 Task: Add Niman Ranch Applewood Smoked No Sugar Uncured Bacon to the cart.
Action: Mouse moved to (24, 146)
Screenshot: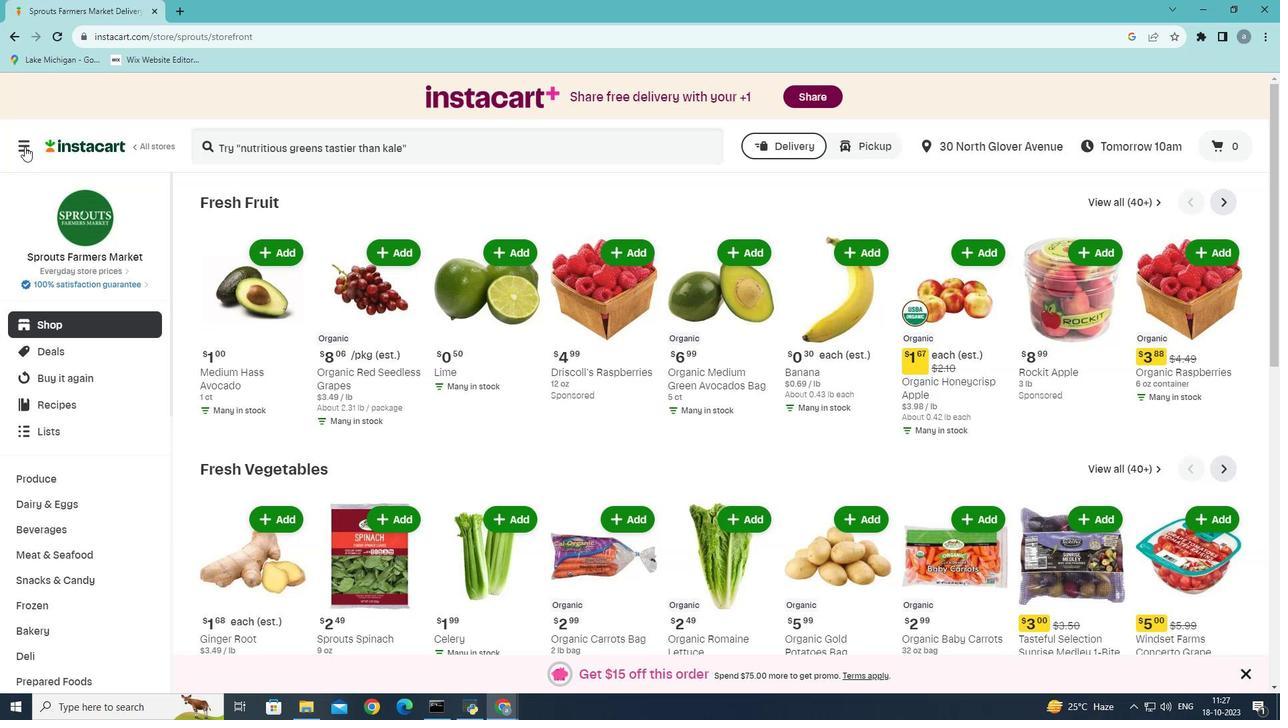 
Action: Mouse pressed left at (24, 146)
Screenshot: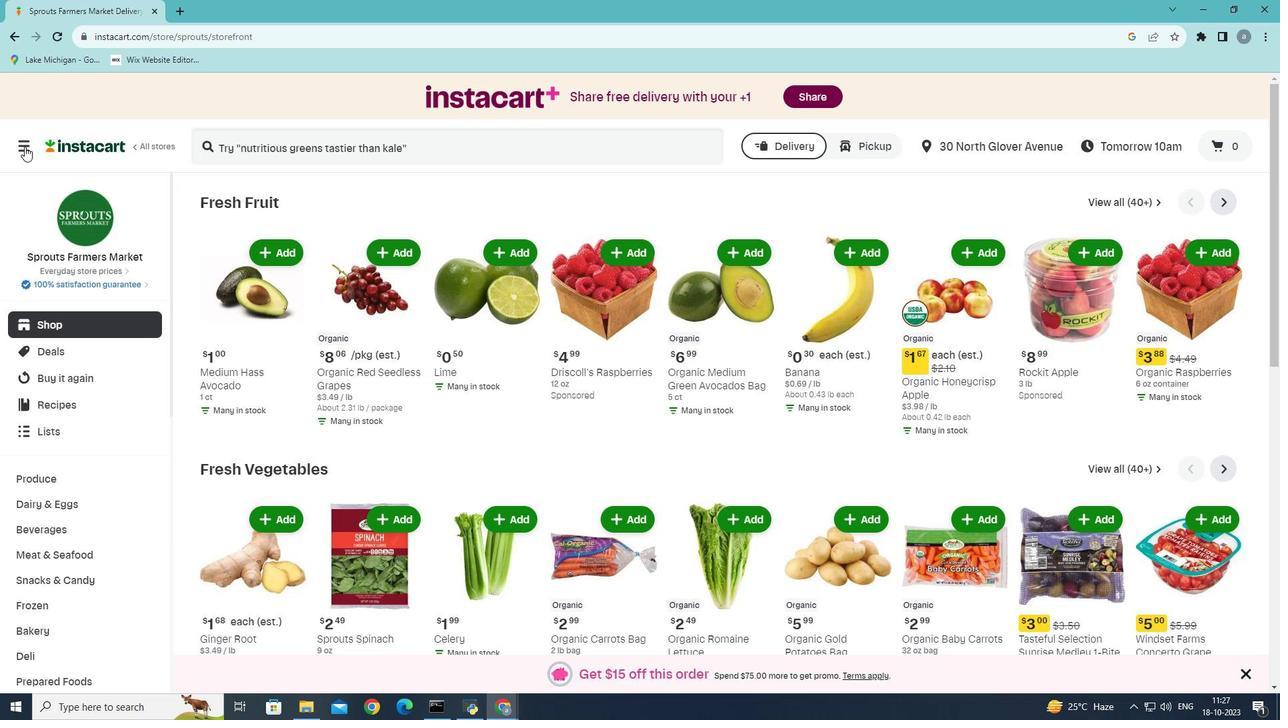 
Action: Mouse moved to (79, 389)
Screenshot: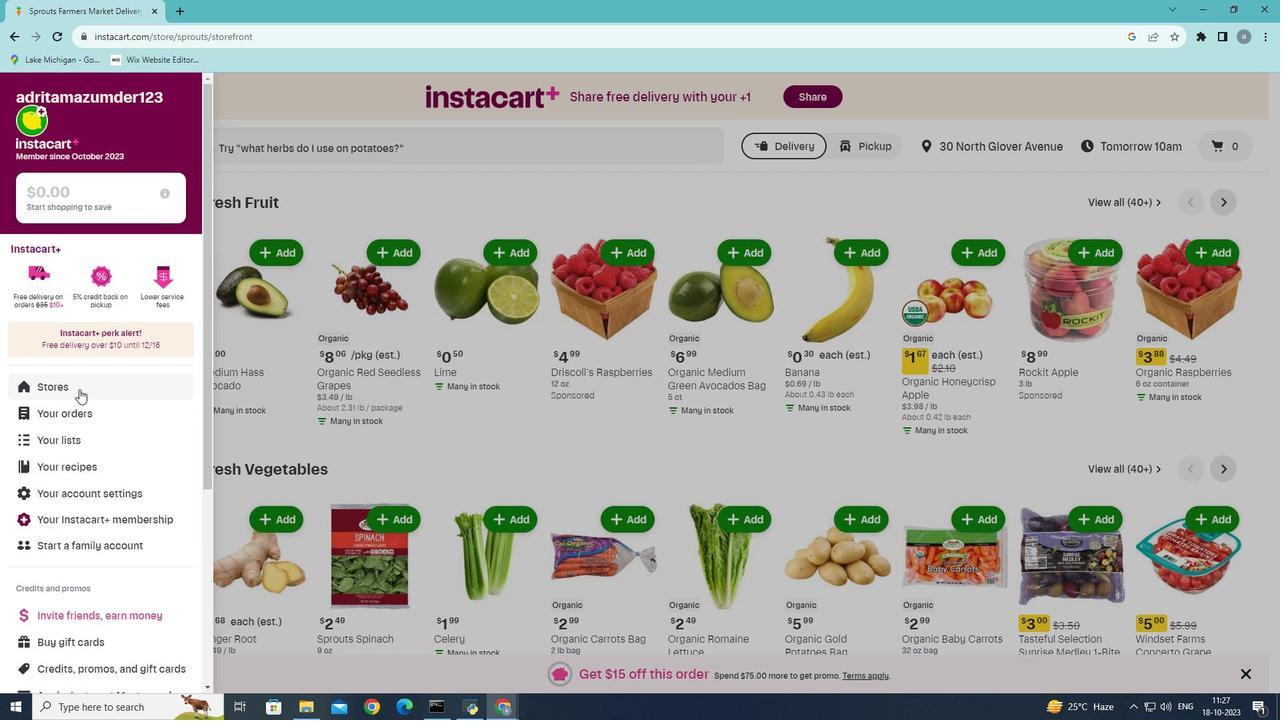 
Action: Mouse pressed left at (79, 389)
Screenshot: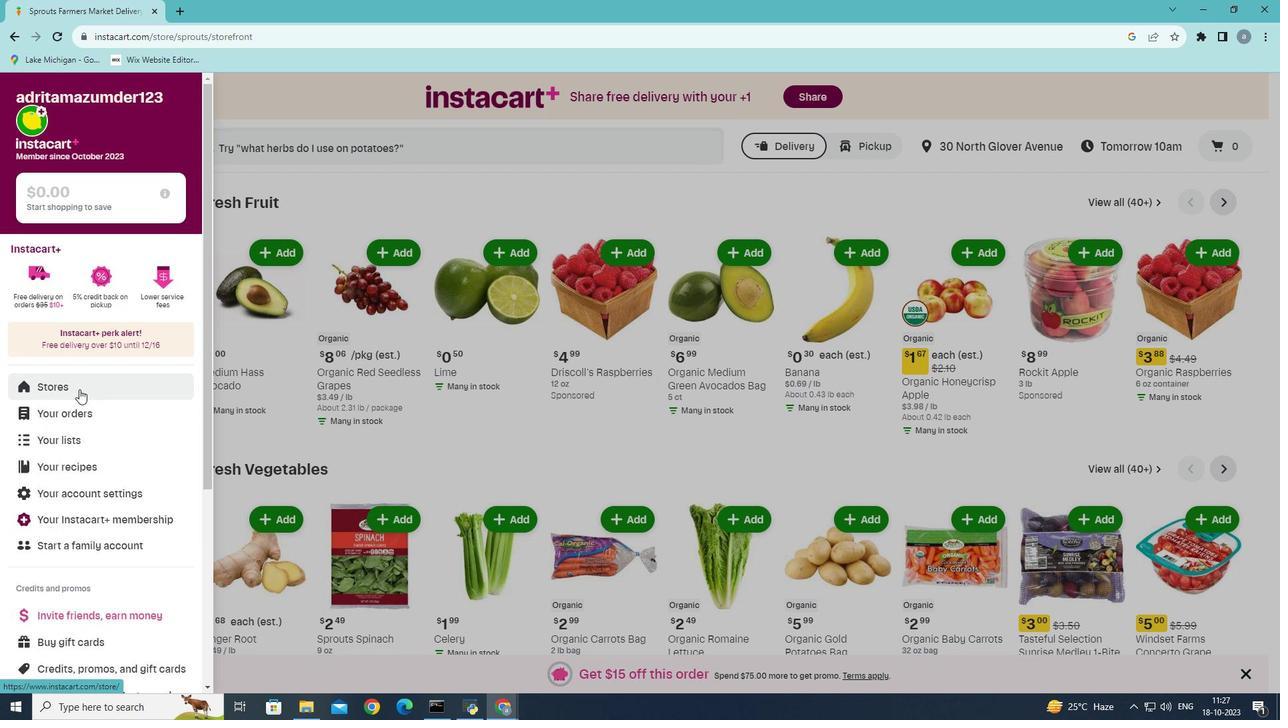 
Action: Mouse moved to (308, 148)
Screenshot: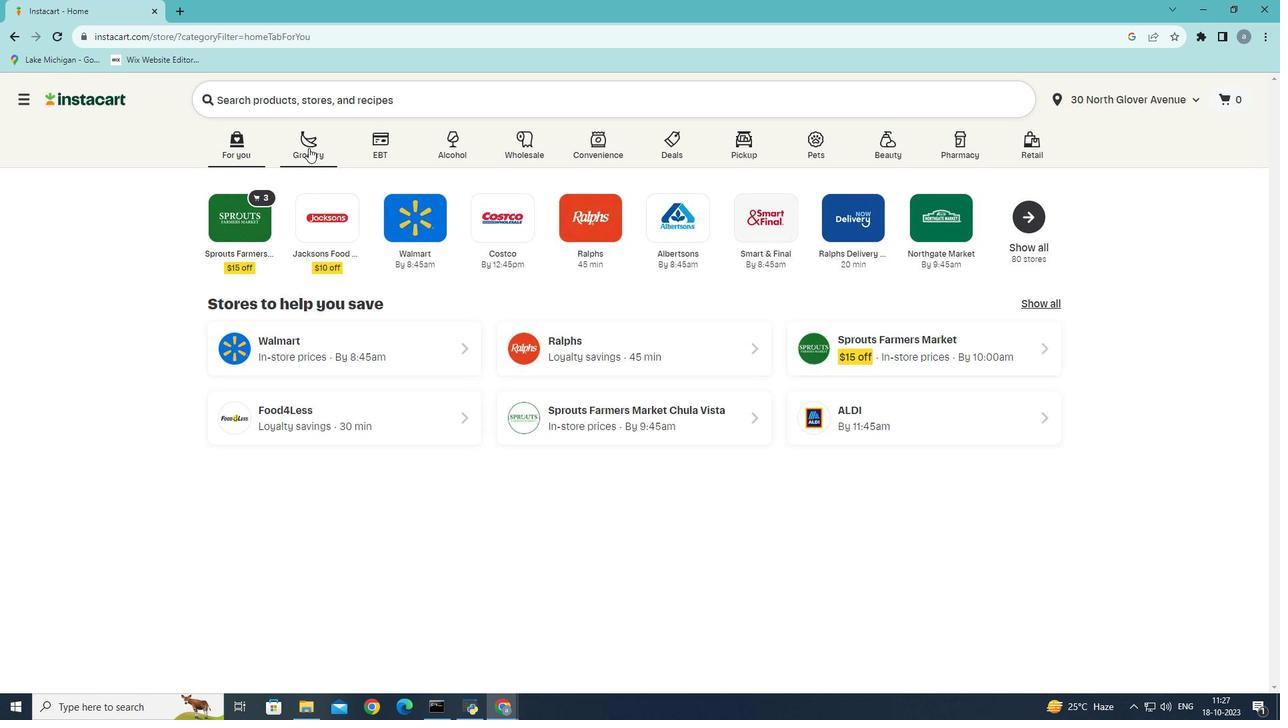 
Action: Mouse pressed left at (308, 148)
Screenshot: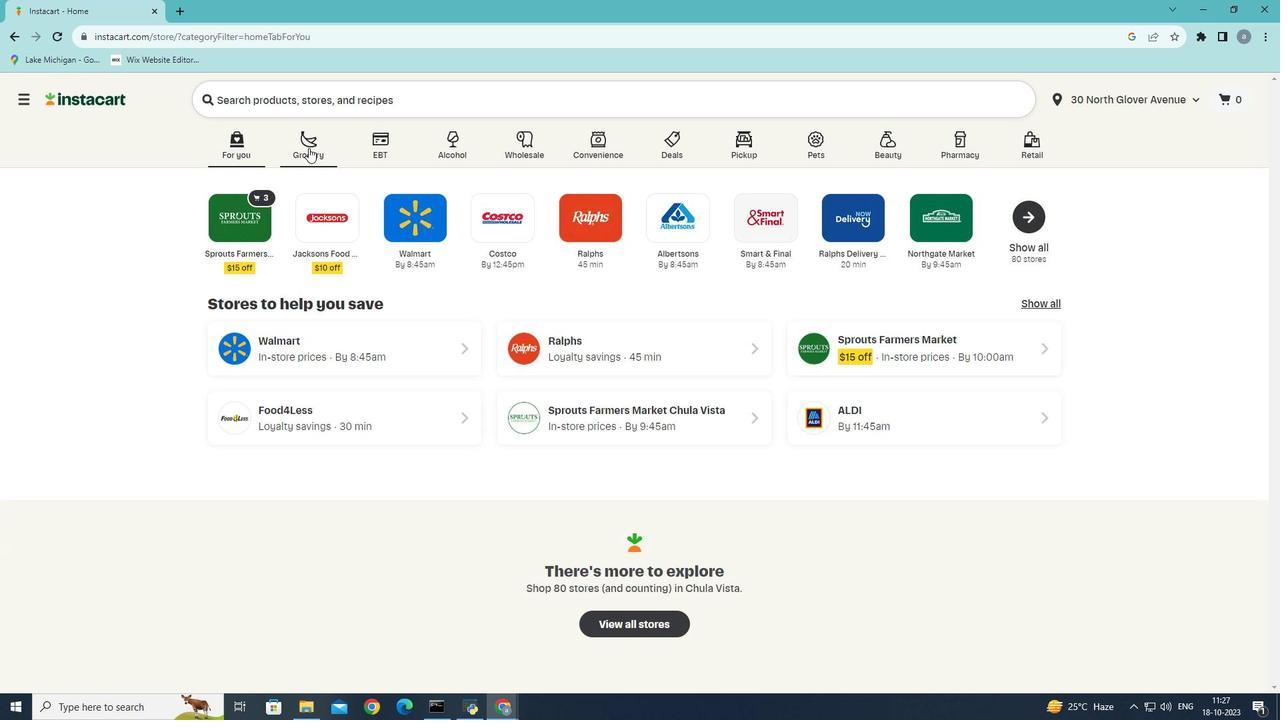 
Action: Mouse moved to (317, 396)
Screenshot: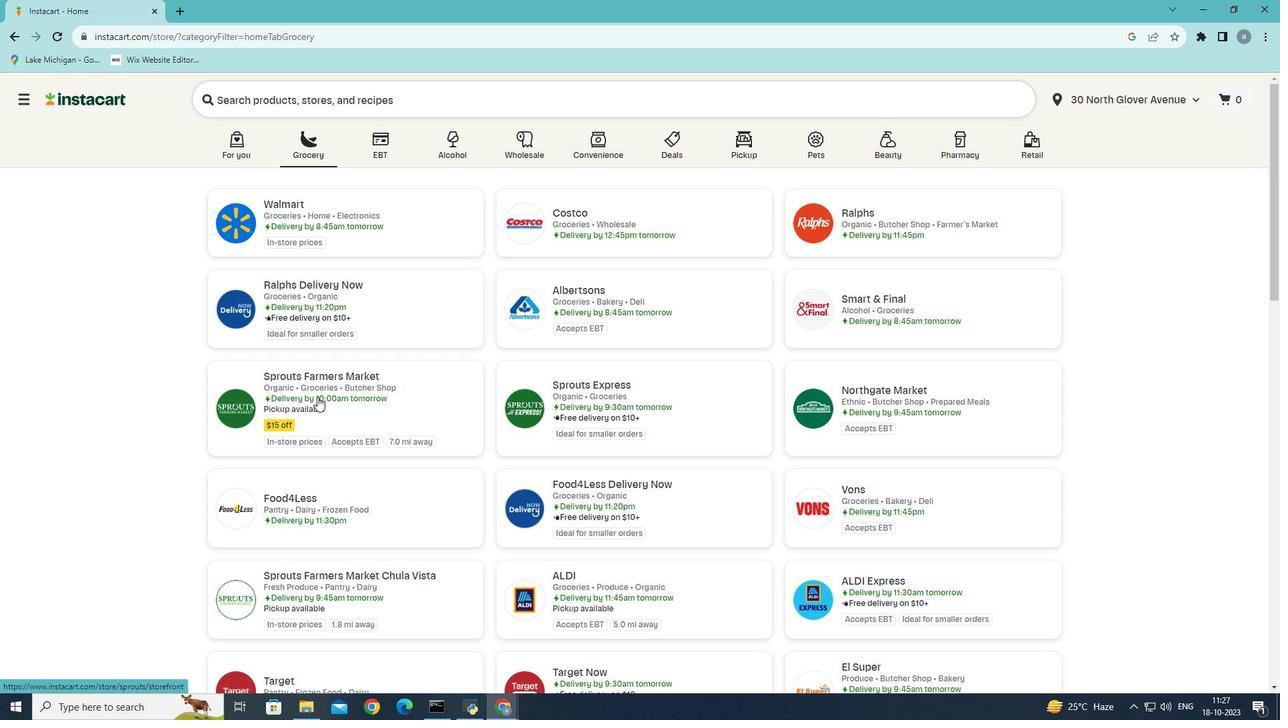 
Action: Mouse pressed left at (317, 396)
Screenshot: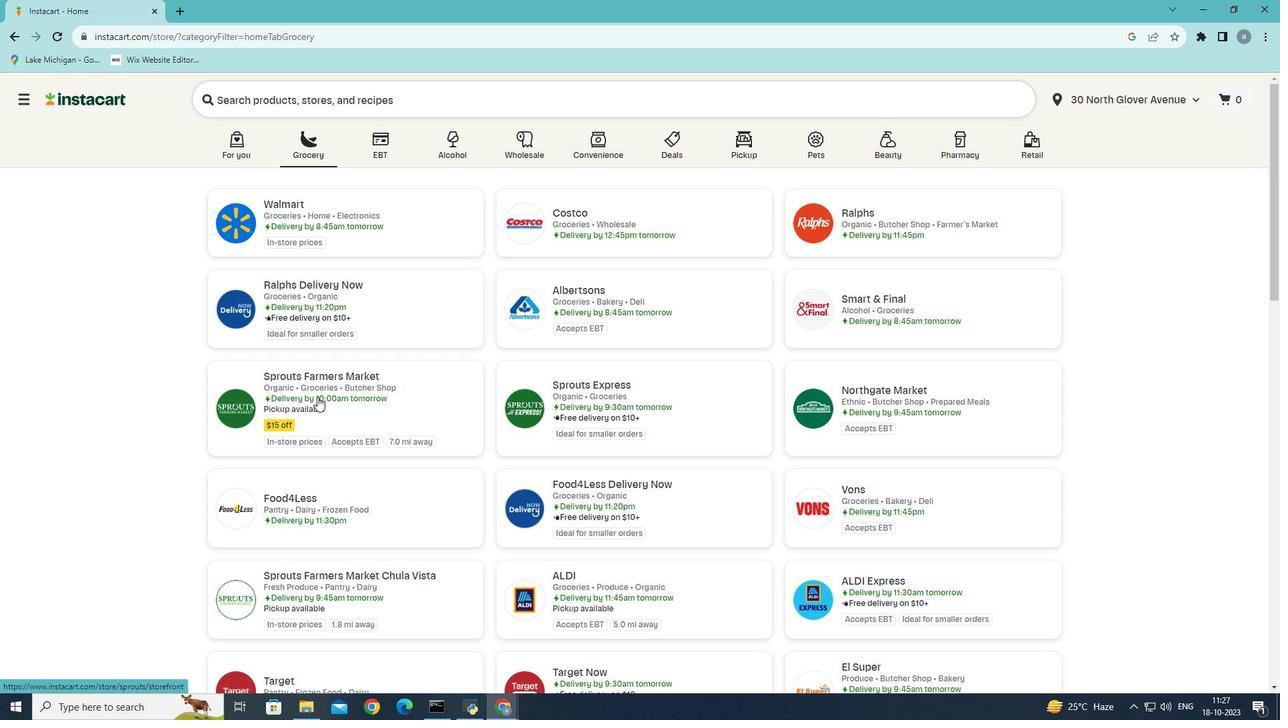 
Action: Mouse moved to (59, 553)
Screenshot: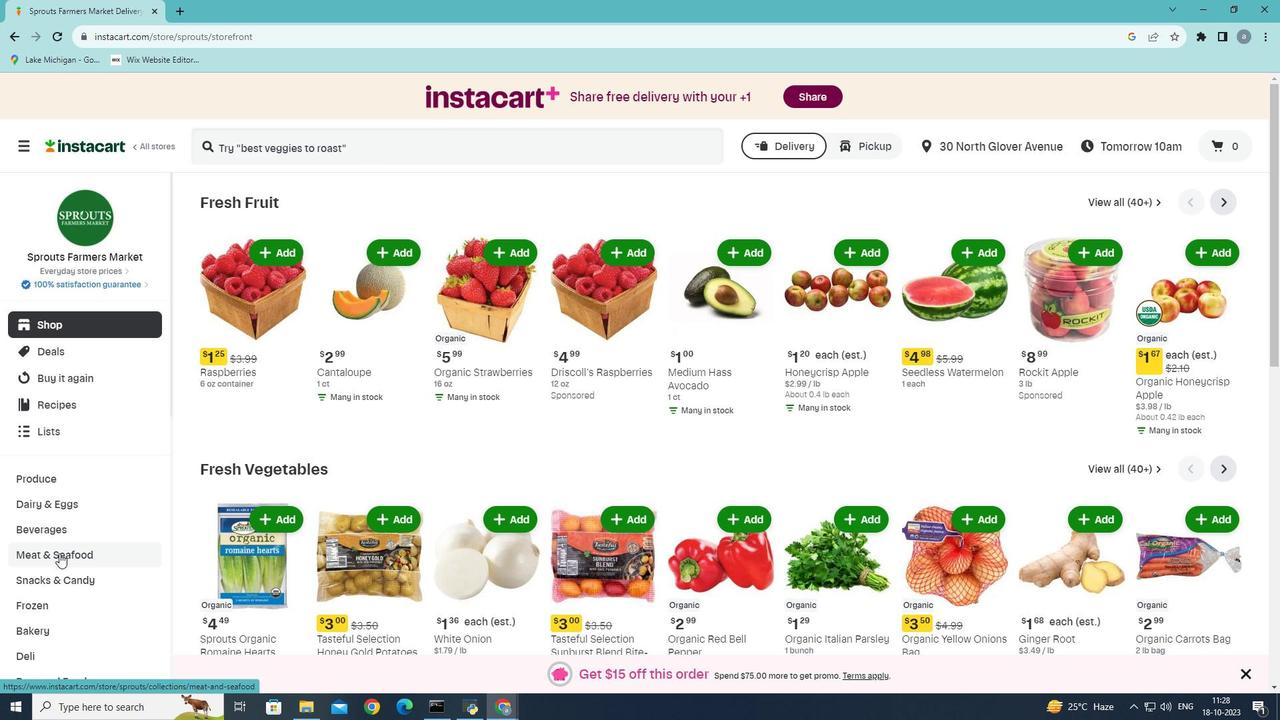 
Action: Mouse pressed left at (59, 553)
Screenshot: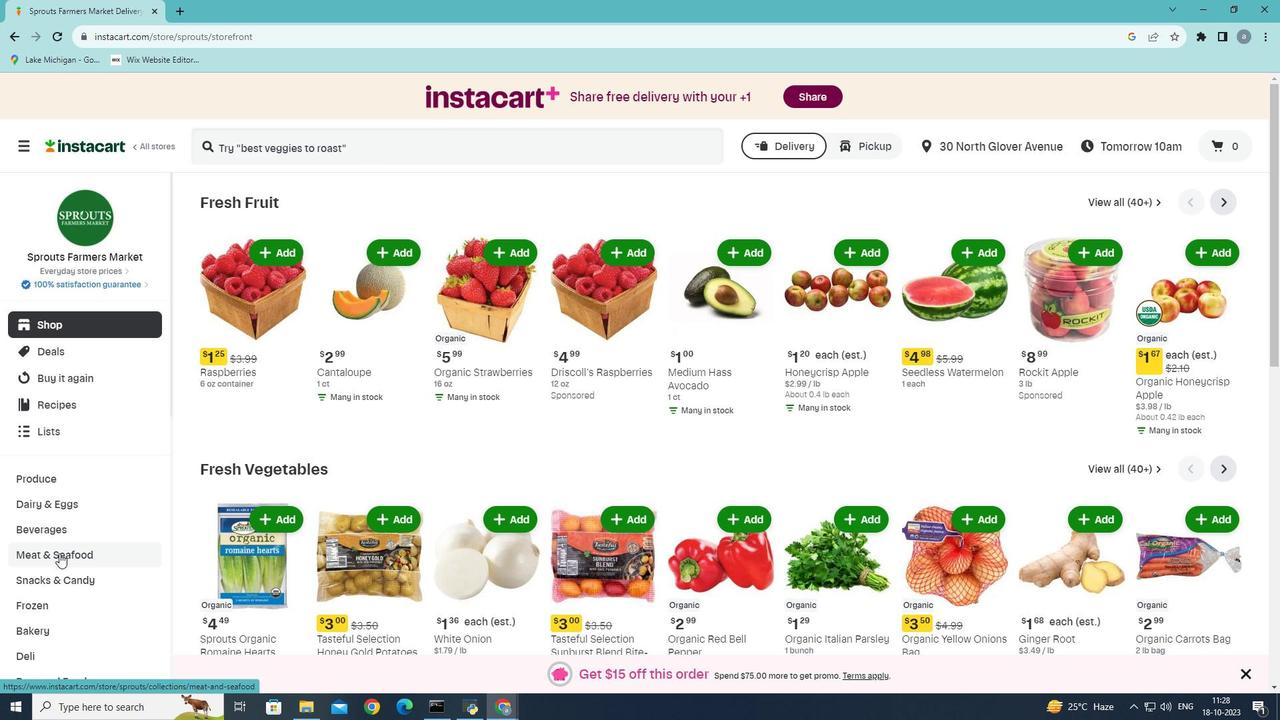 
Action: Mouse moved to (434, 236)
Screenshot: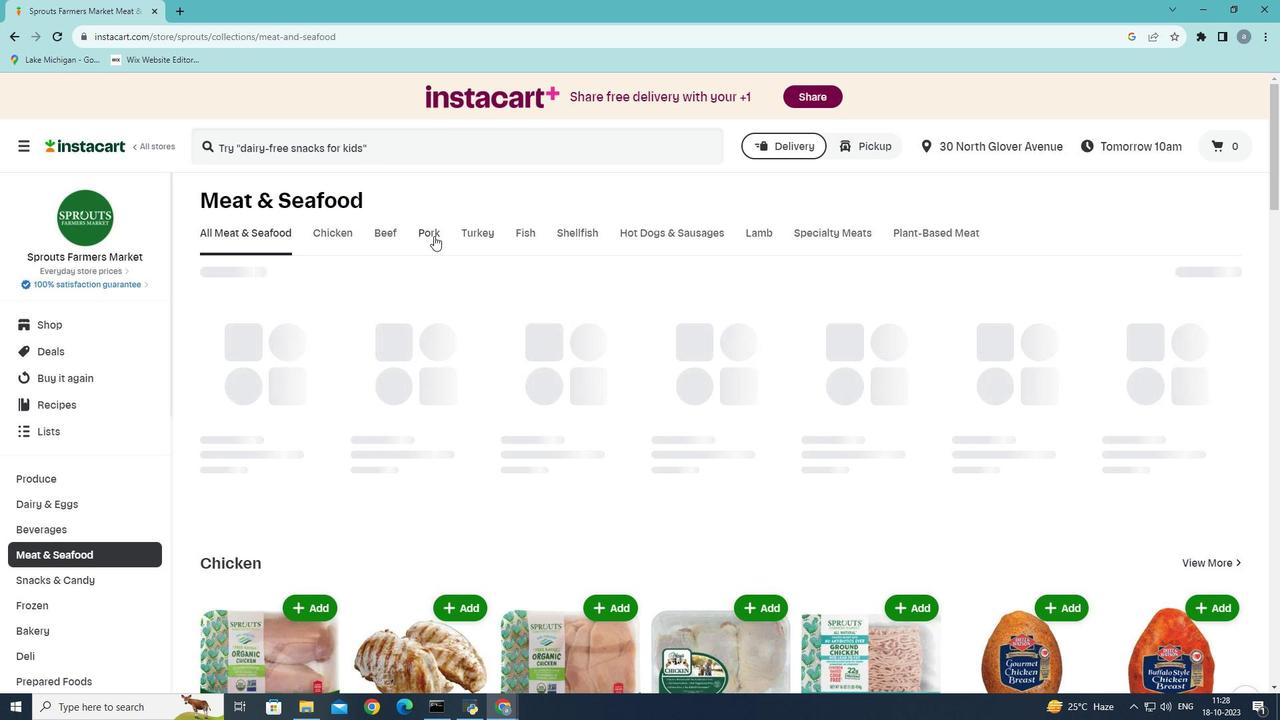 
Action: Mouse pressed left at (434, 236)
Screenshot: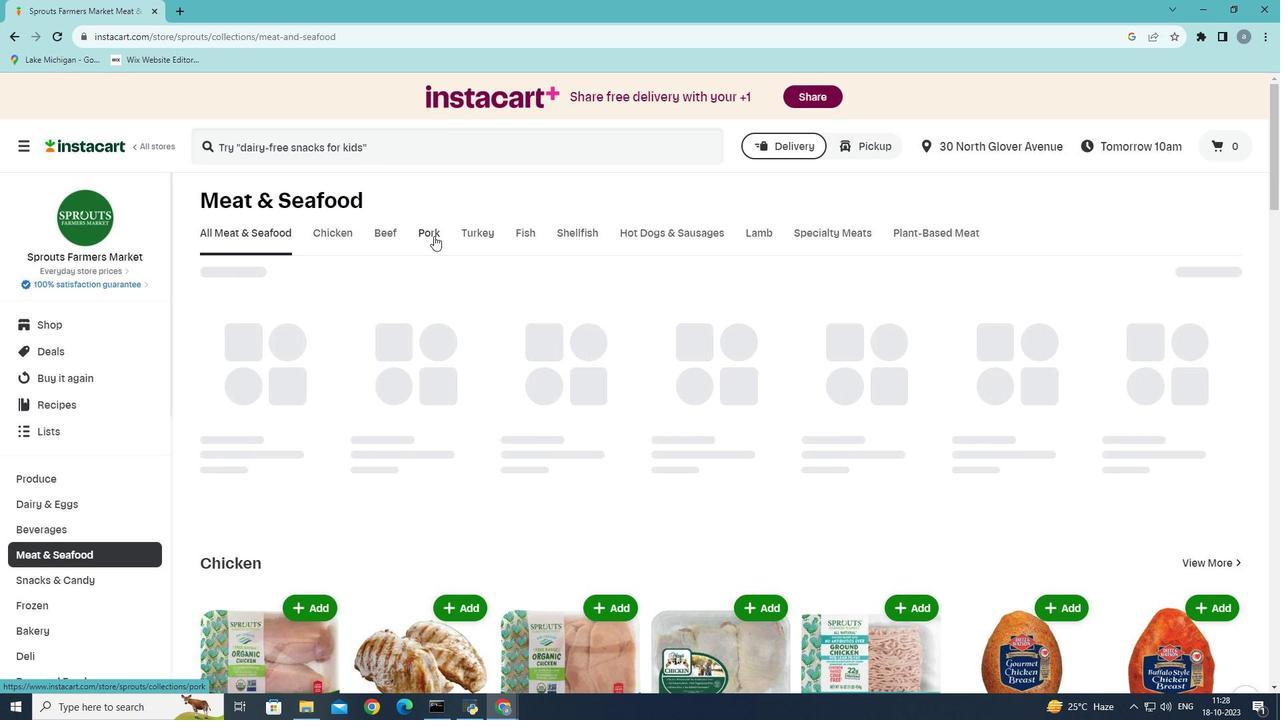 
Action: Mouse moved to (276, 285)
Screenshot: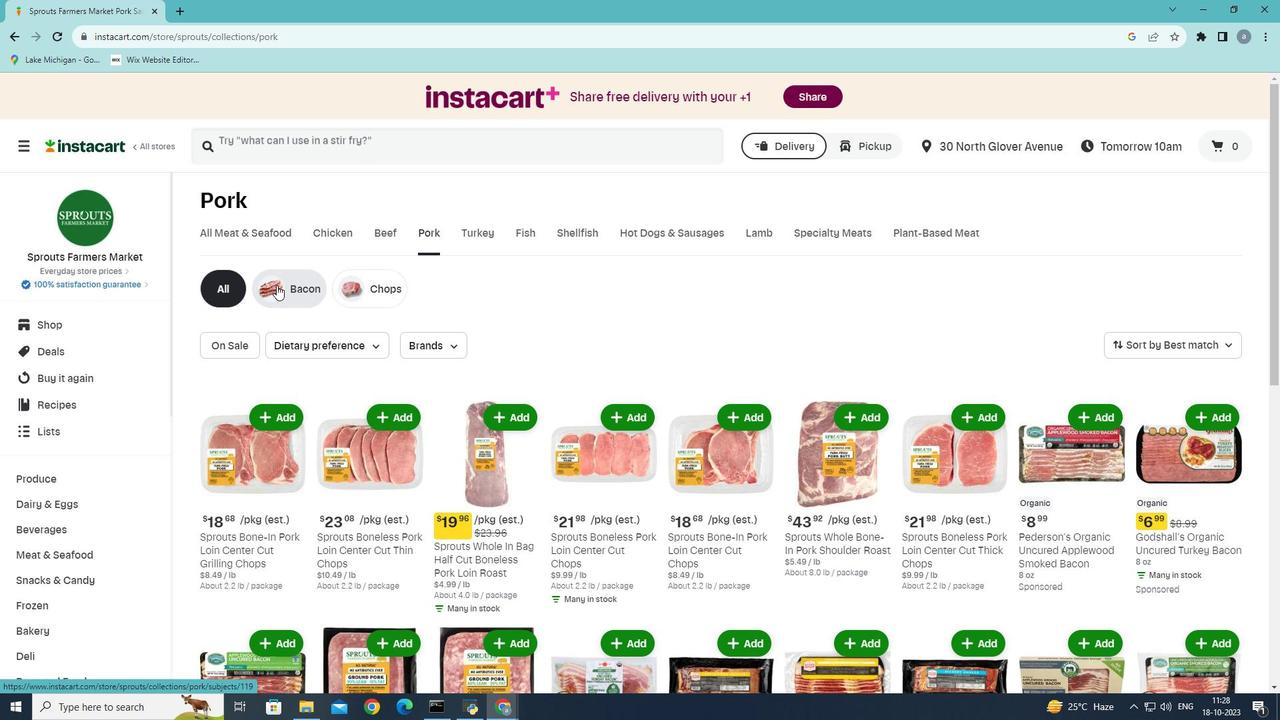 
Action: Mouse pressed left at (276, 285)
Screenshot: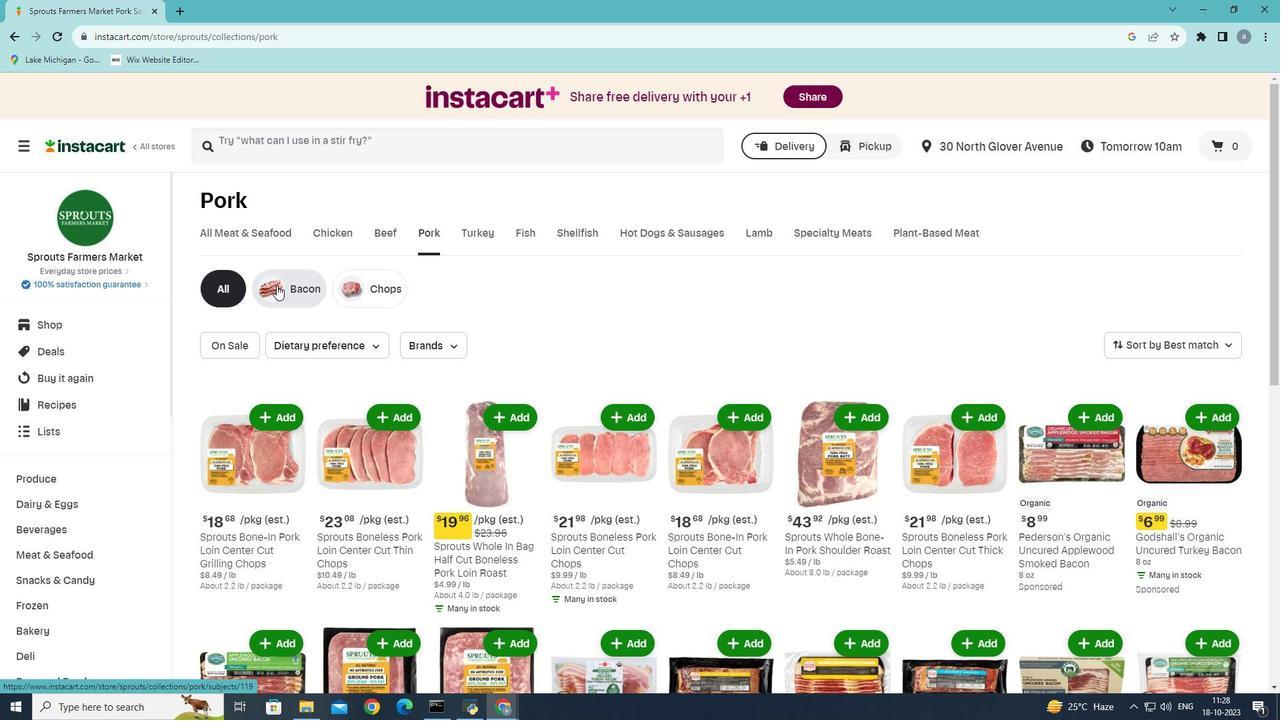 
Action: Mouse moved to (496, 476)
Screenshot: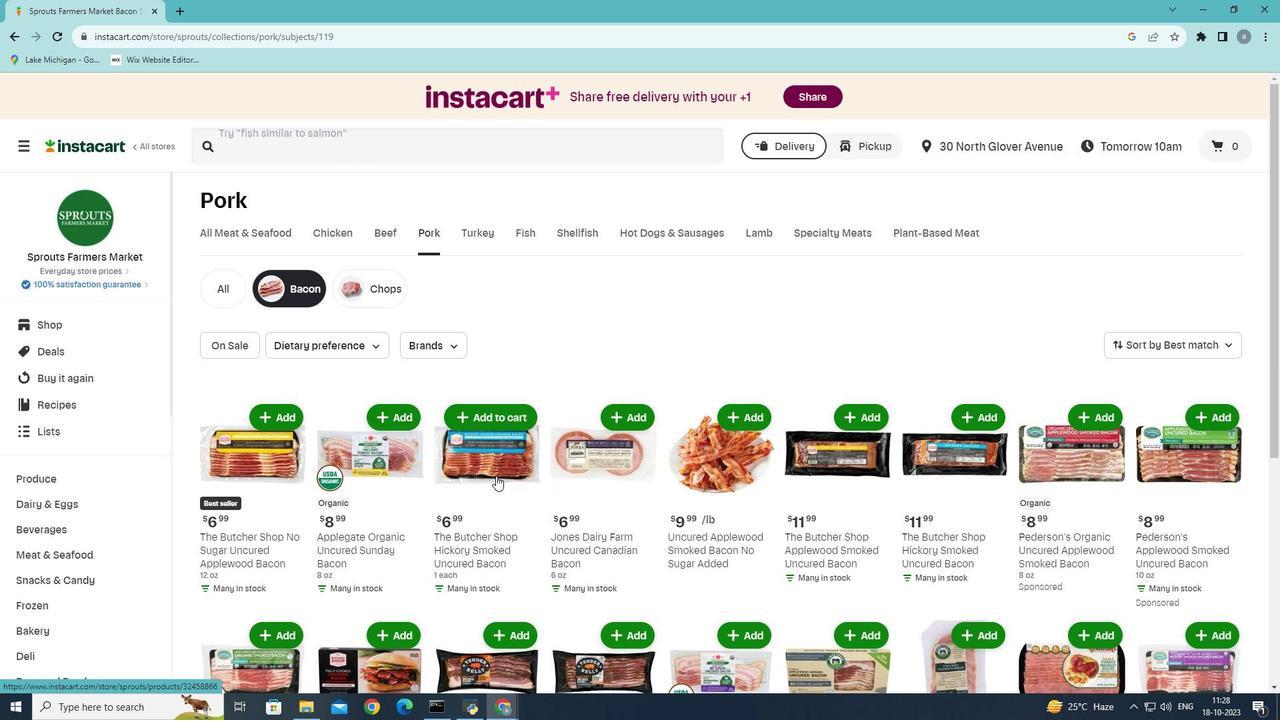 
Action: Mouse scrolled (496, 475) with delta (0, 0)
Screenshot: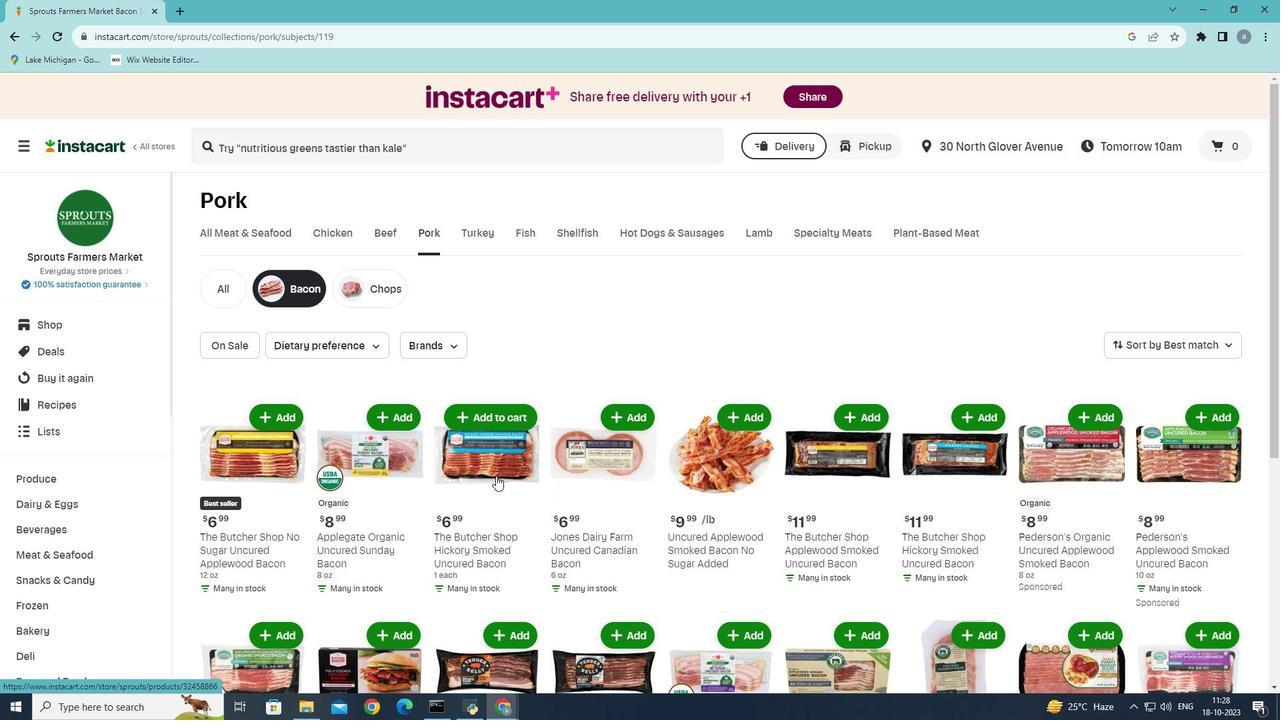 
Action: Mouse moved to (522, 481)
Screenshot: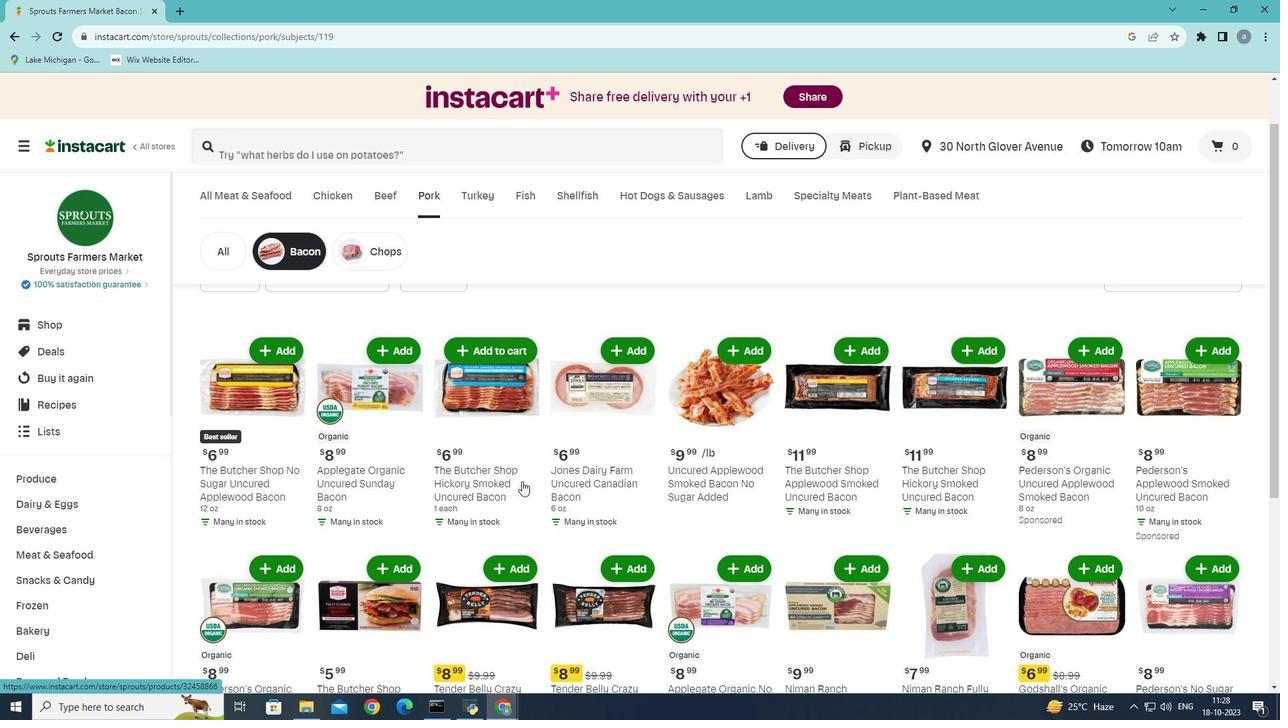 
Action: Mouse scrolled (522, 480) with delta (0, 0)
Screenshot: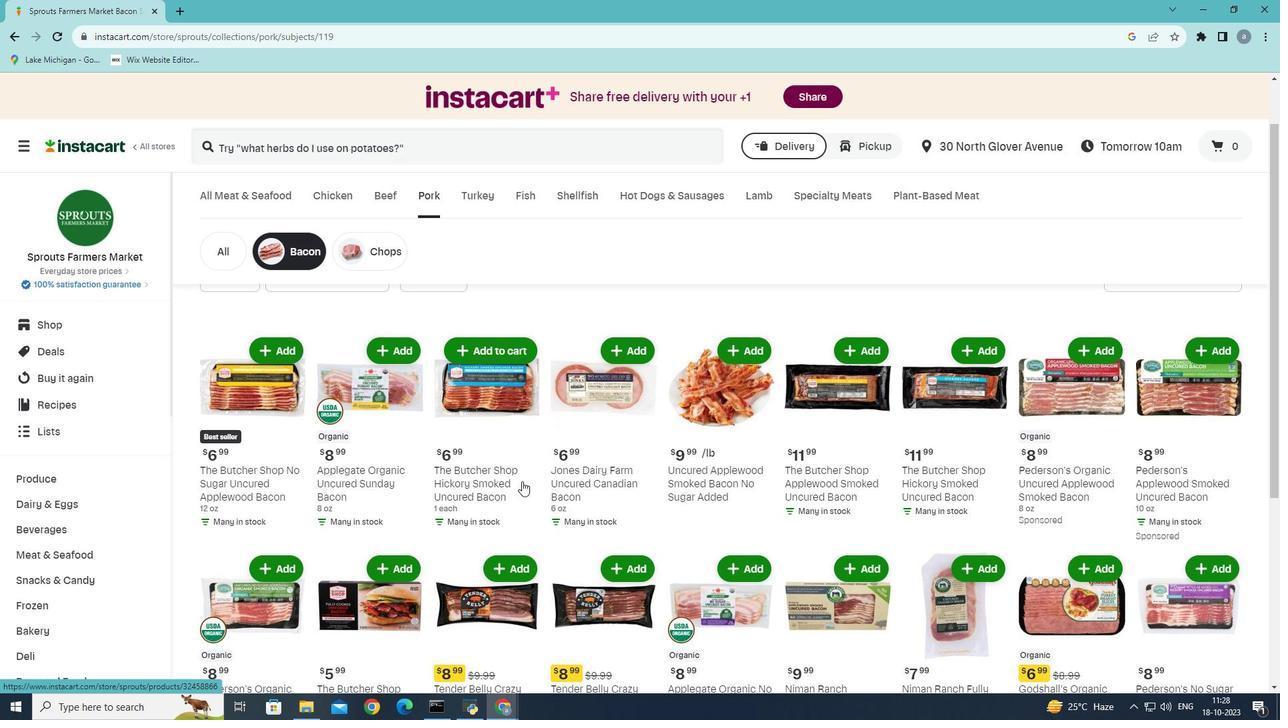 
Action: Mouse moved to (561, 478)
Screenshot: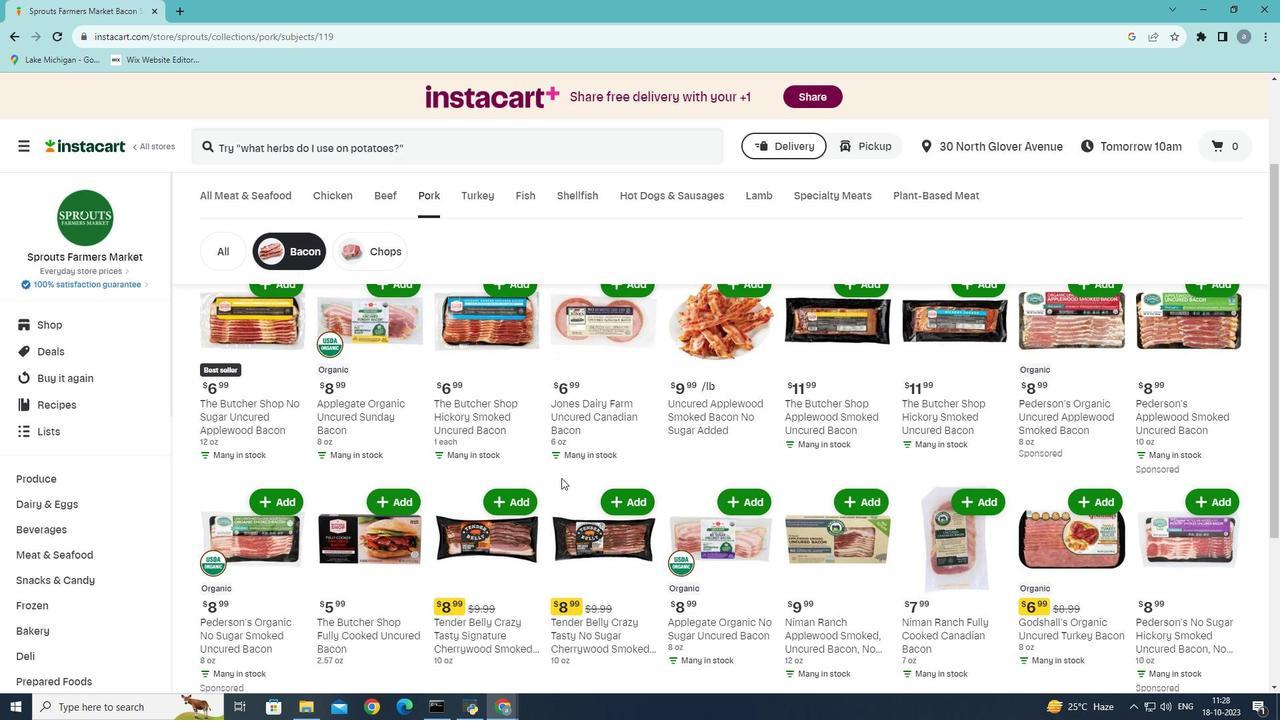 
Action: Mouse scrolled (561, 477) with delta (0, 0)
Screenshot: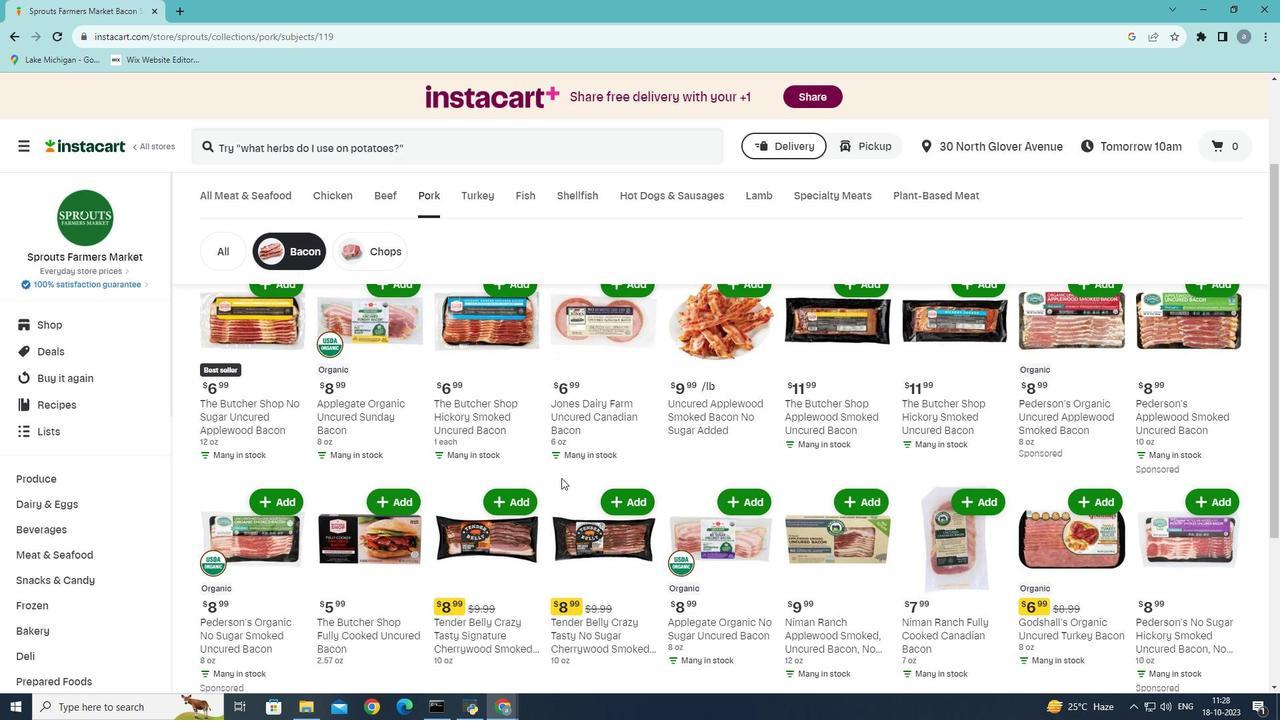 
Action: Mouse scrolled (561, 477) with delta (0, 0)
Screenshot: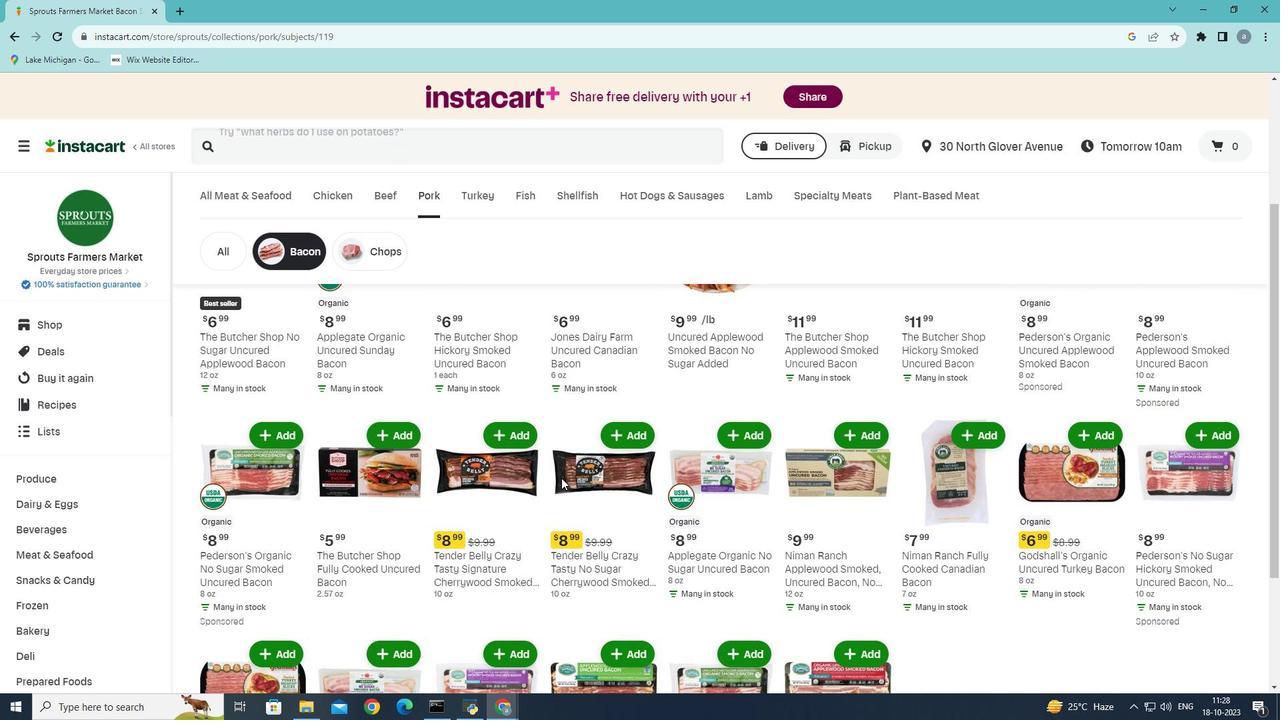 
Action: Mouse scrolled (561, 477) with delta (0, 0)
Screenshot: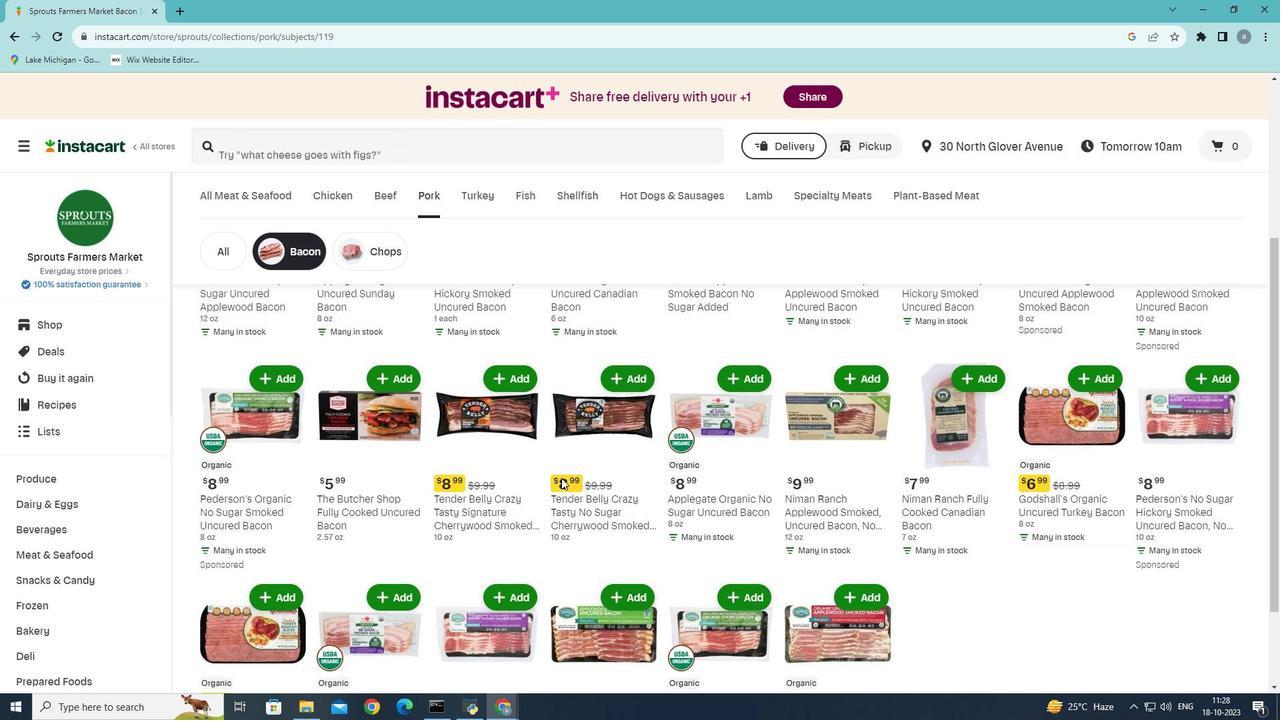 
Action: Mouse moved to (560, 478)
Screenshot: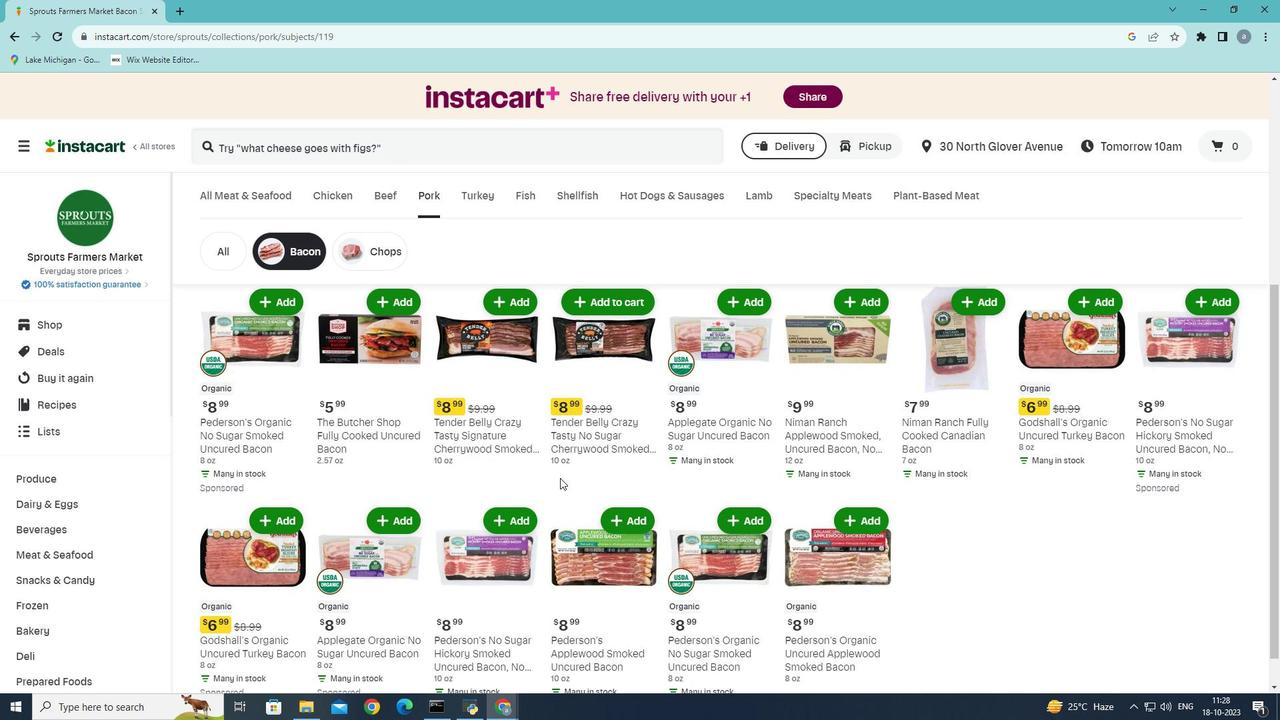 
Action: Mouse scrolled (560, 477) with delta (0, 0)
Screenshot: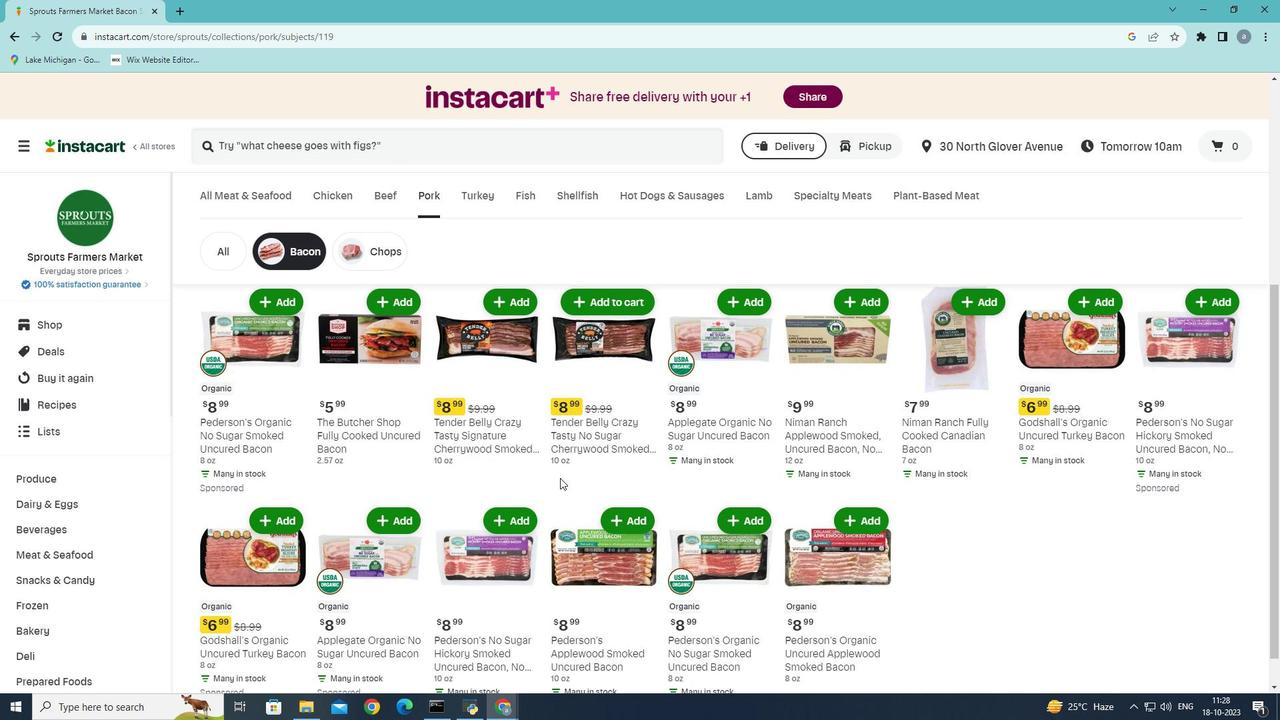 
Action: Mouse moved to (845, 357)
Screenshot: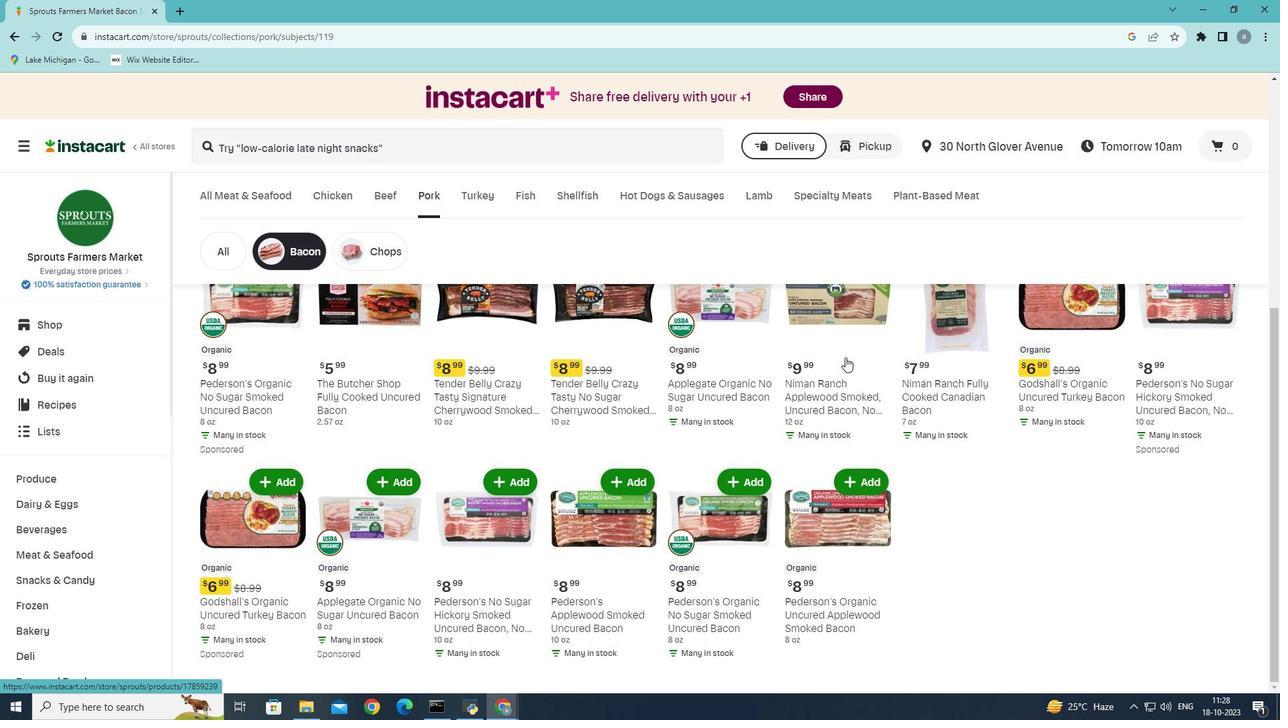 
Action: Mouse scrolled (845, 358) with delta (0, 0)
Screenshot: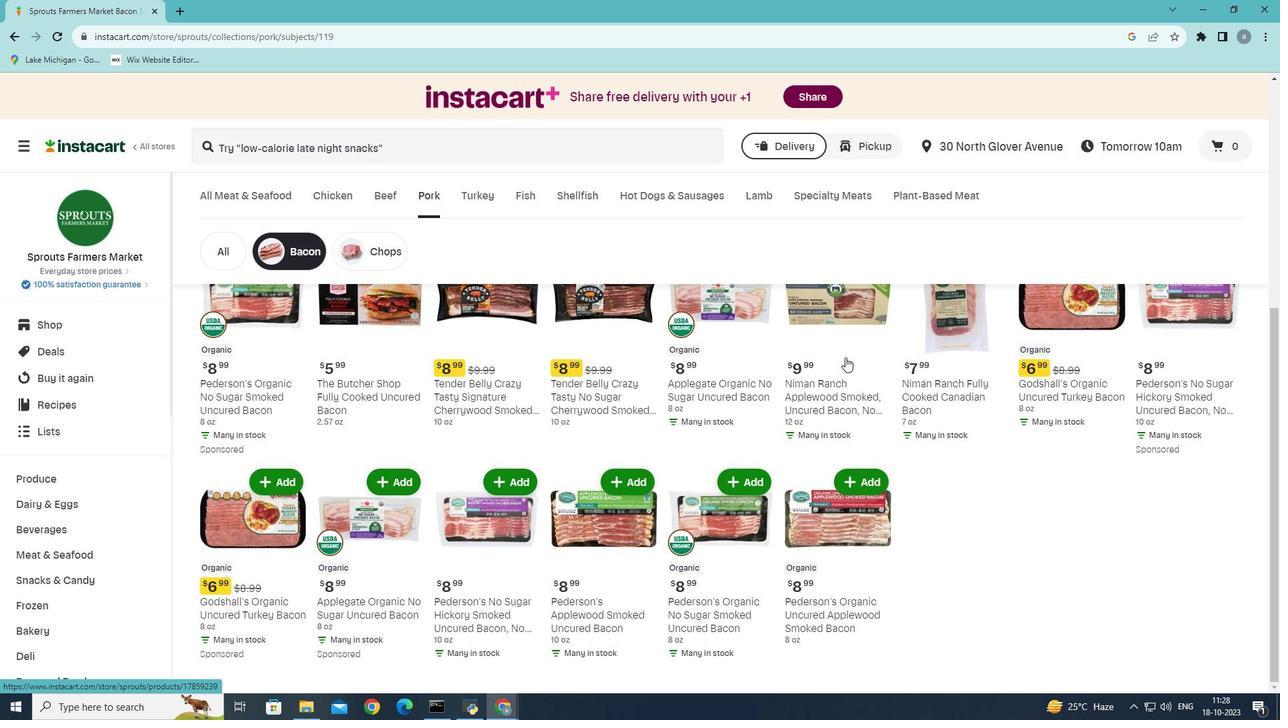 
Action: Mouse scrolled (845, 358) with delta (0, 0)
Screenshot: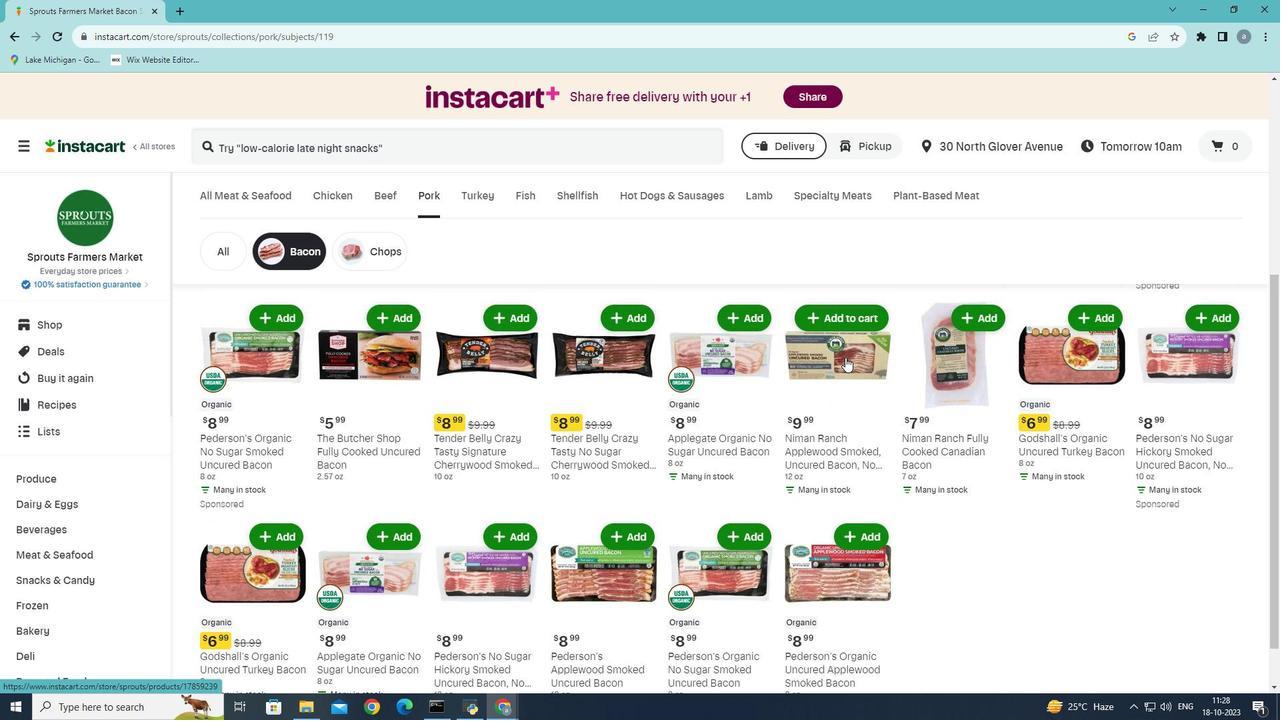 
Action: Mouse moved to (869, 393)
Screenshot: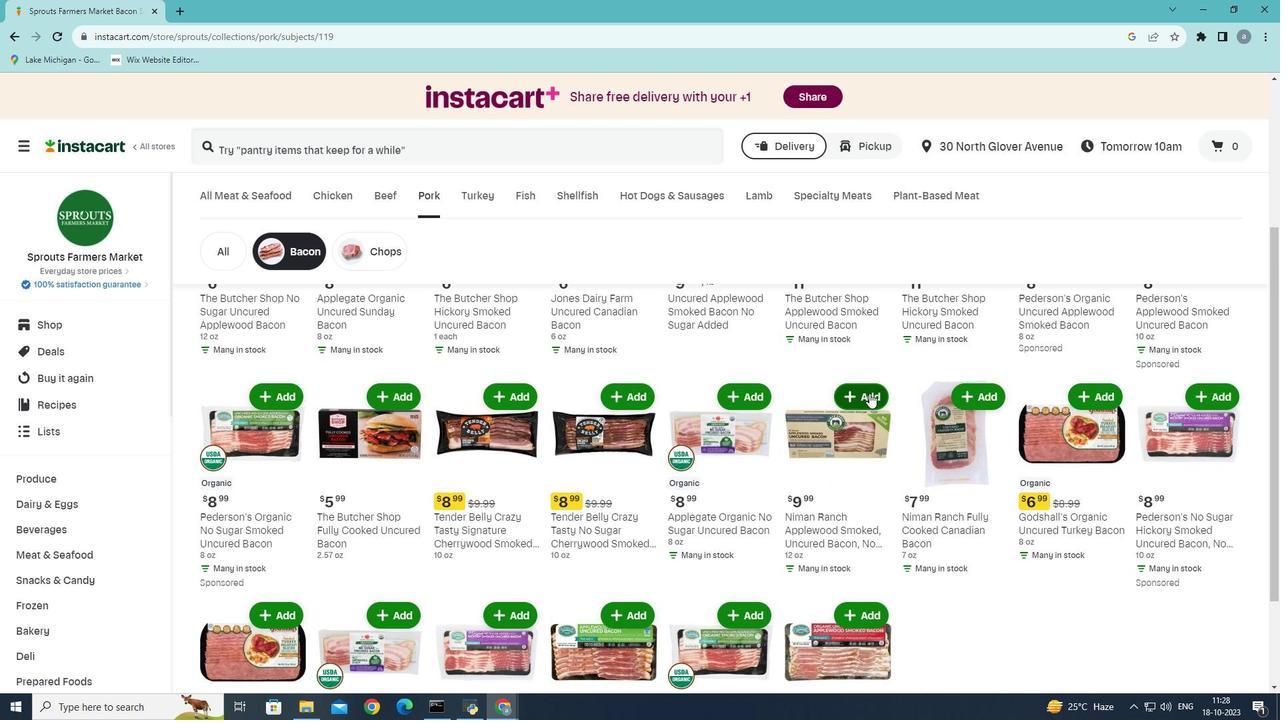 
Action: Mouse pressed left at (869, 393)
Screenshot: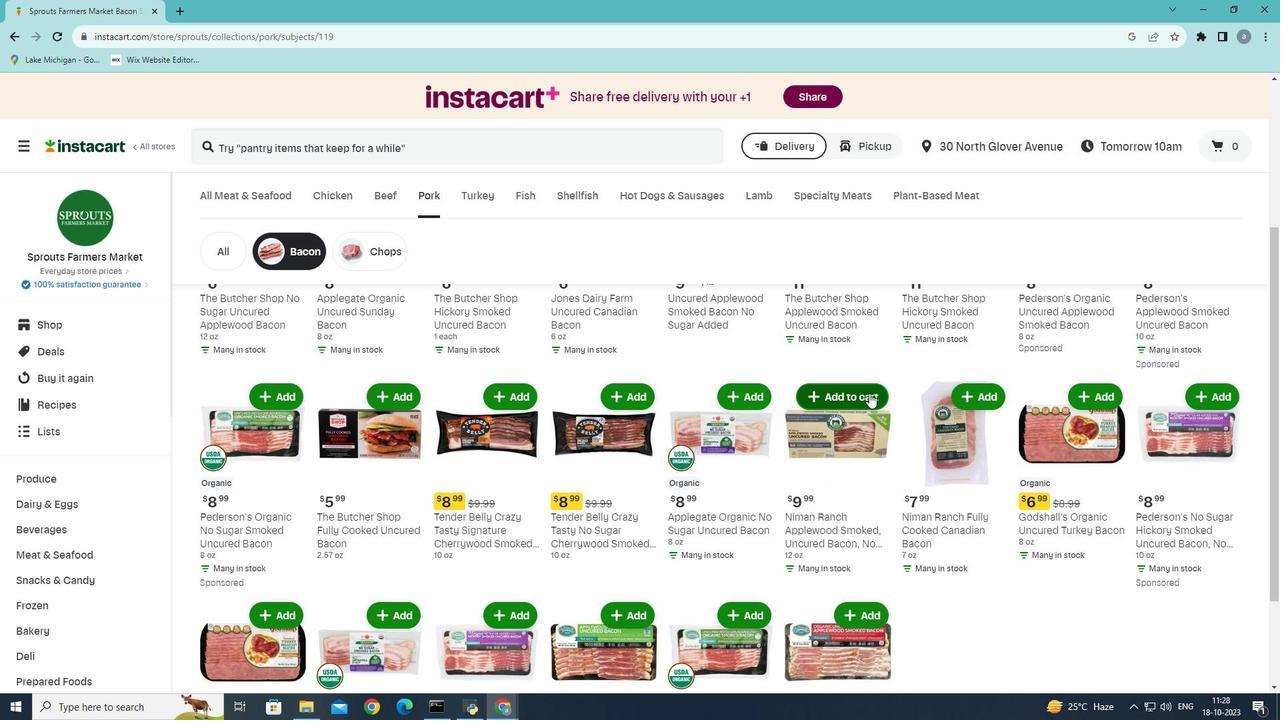 
Action: Mouse moved to (800, 392)
Screenshot: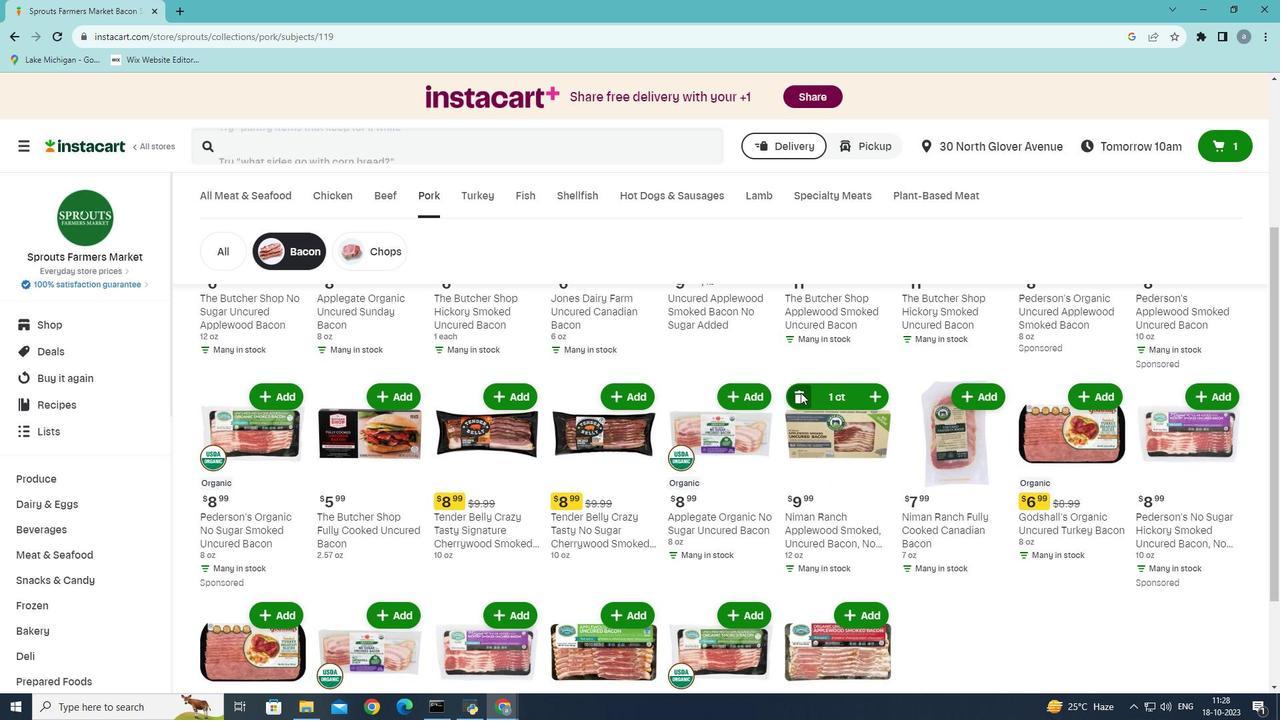 
